 Task: Explore the repository's network graph to see forks.
Action: Mouse moved to (688, 58)
Screenshot: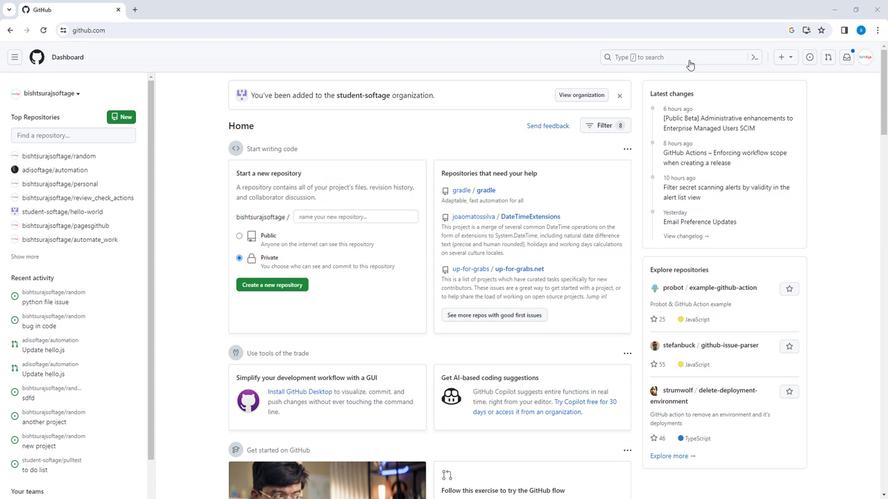 
Action: Mouse pressed left at (688, 58)
Screenshot: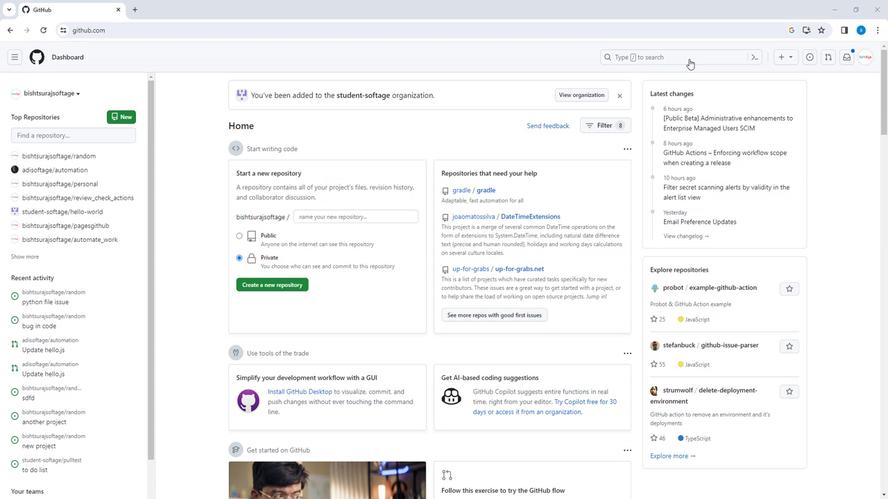 
Action: Mouse moved to (688, 57)
Screenshot: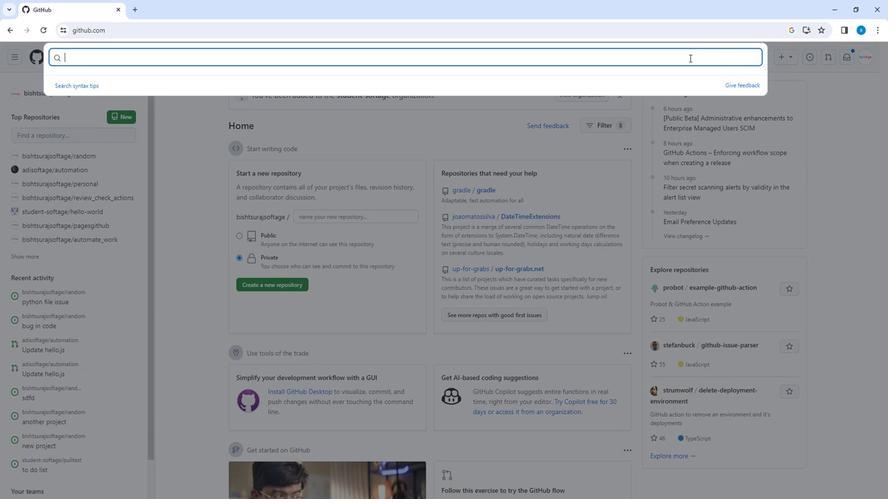 
Action: Key pressed bootsta<Key.backspace>rap
Screenshot: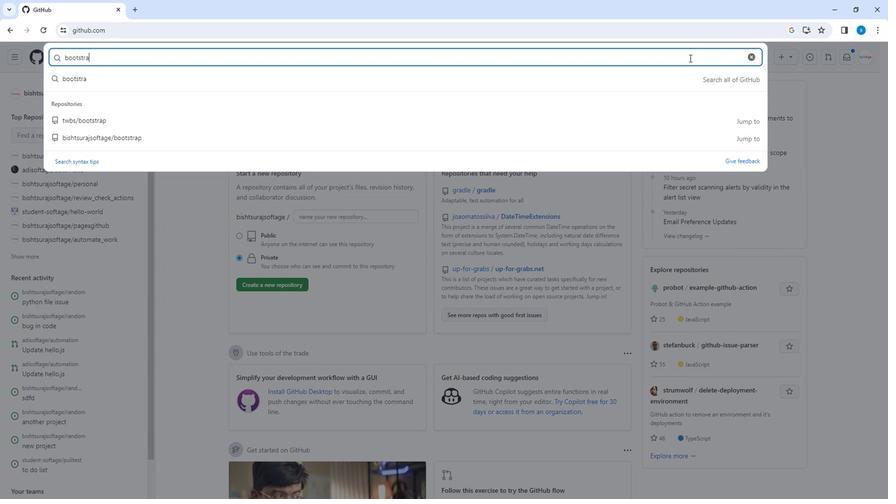 
Action: Mouse moved to (406, 122)
Screenshot: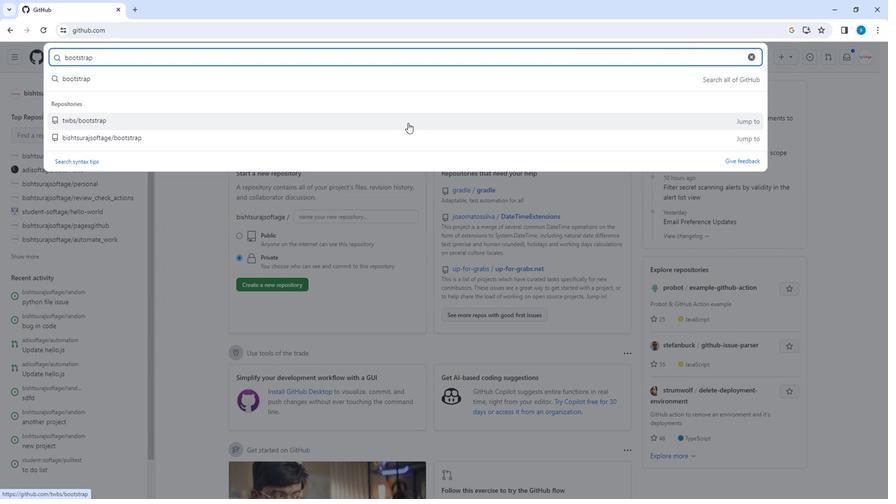 
Action: Mouse pressed left at (406, 122)
Screenshot: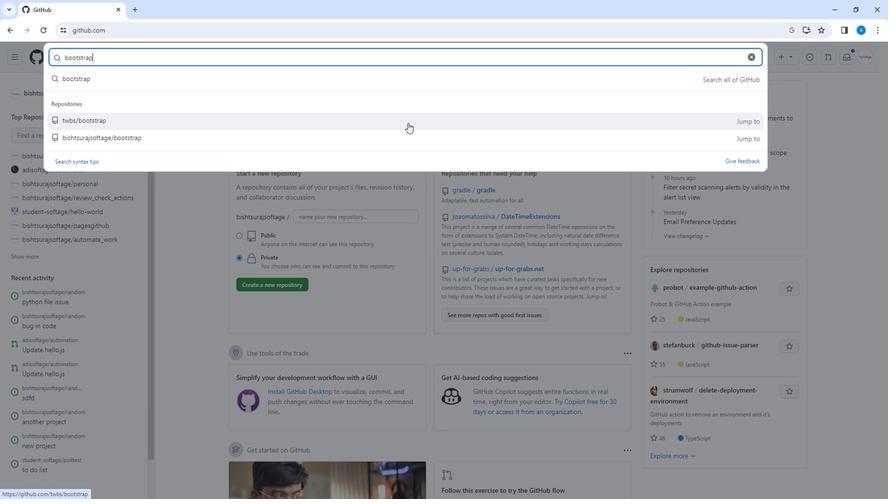 
Action: Mouse moved to (409, 81)
Screenshot: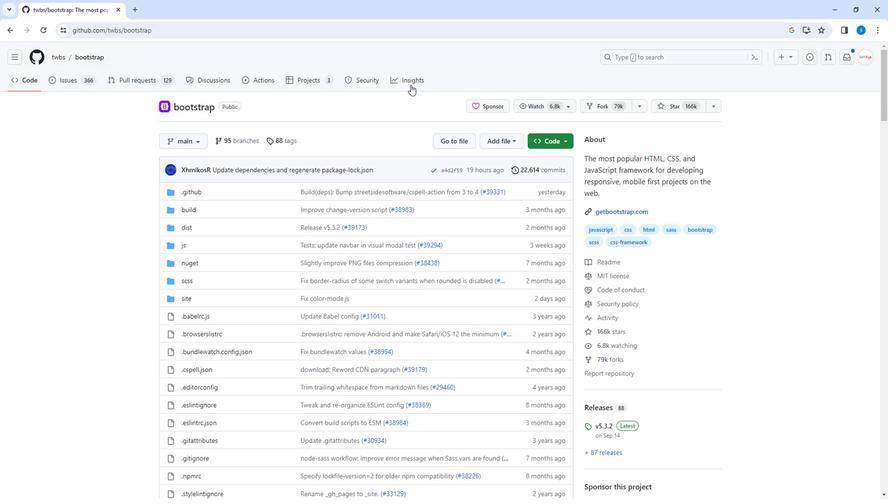 
Action: Mouse pressed left at (409, 81)
Screenshot: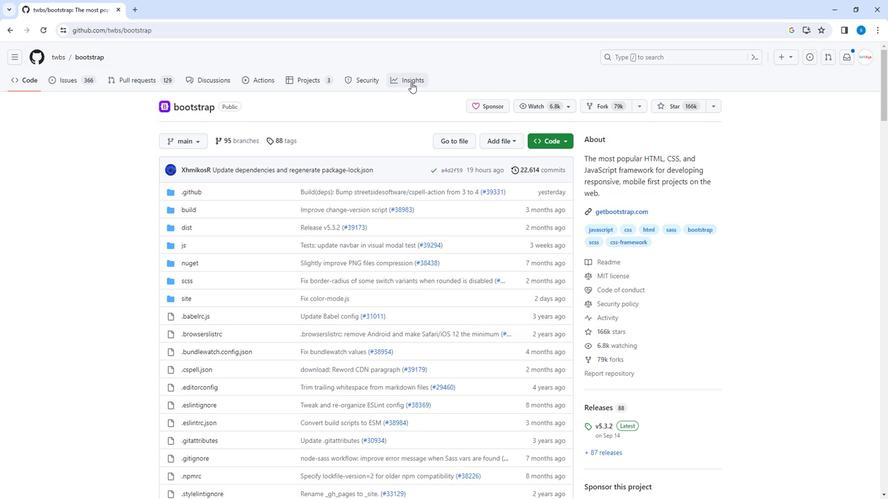 
Action: Mouse moved to (231, 220)
Screenshot: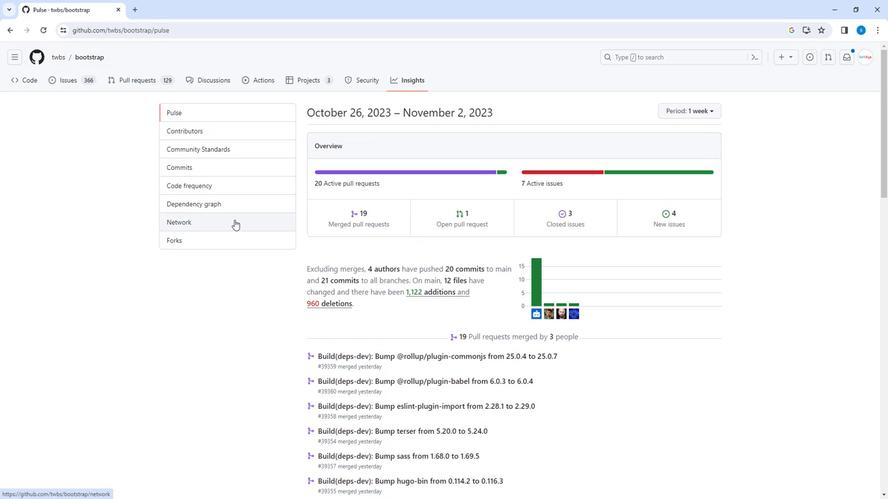 
Action: Mouse pressed left at (231, 220)
Screenshot: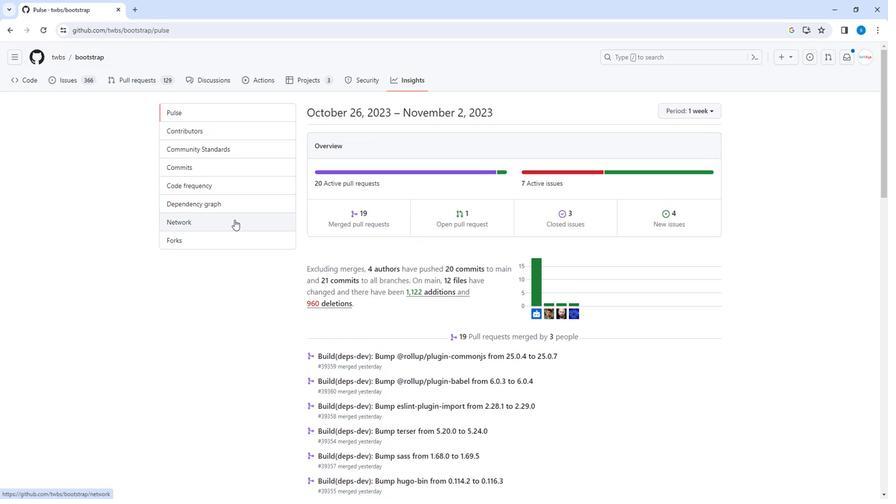 
Action: Mouse moved to (499, 331)
Screenshot: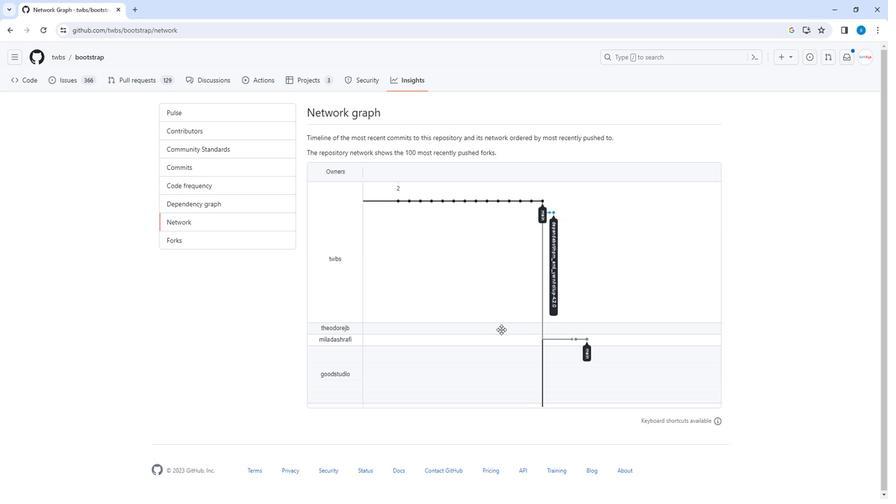 
